 Task: Customize the additional information of the meeting "Feedback Session" to "Location for in-person meeting".
Action: Mouse moved to (781, 446)
Screenshot: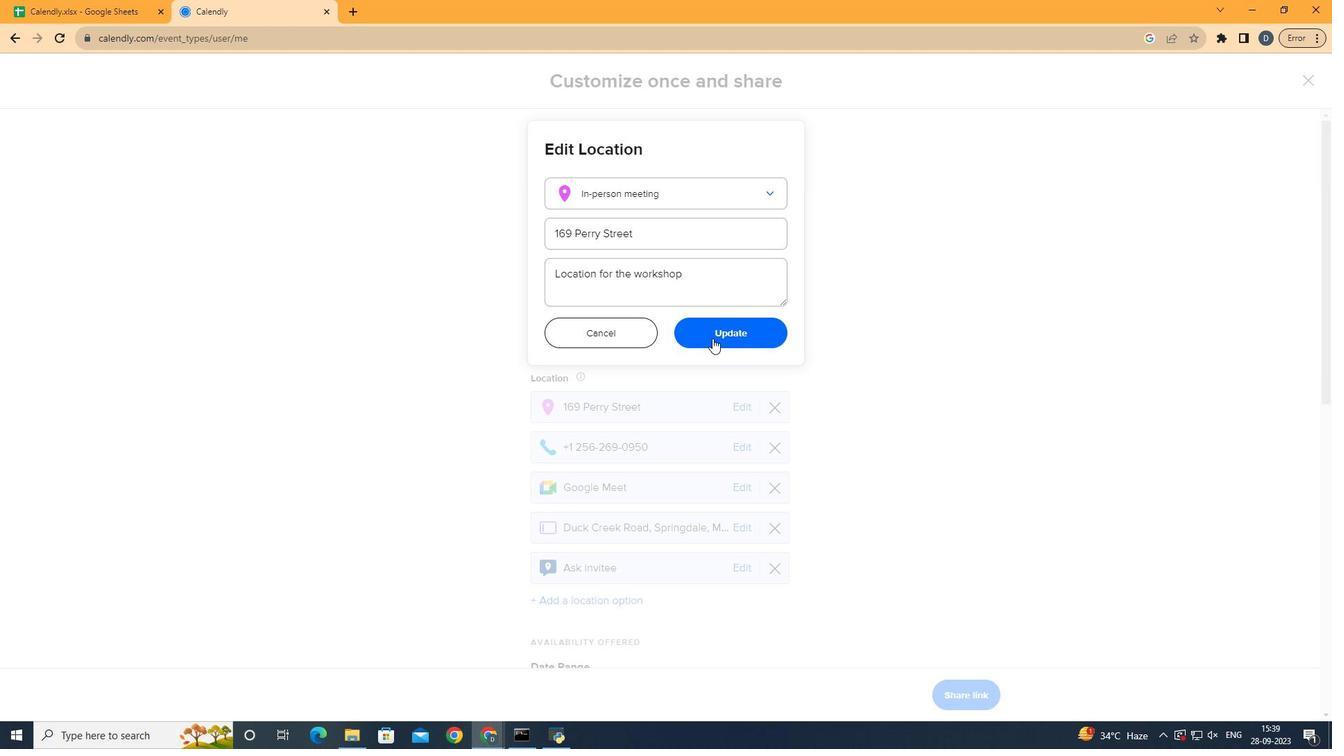 
Action: Mouse pressed left at (781, 446)
Screenshot: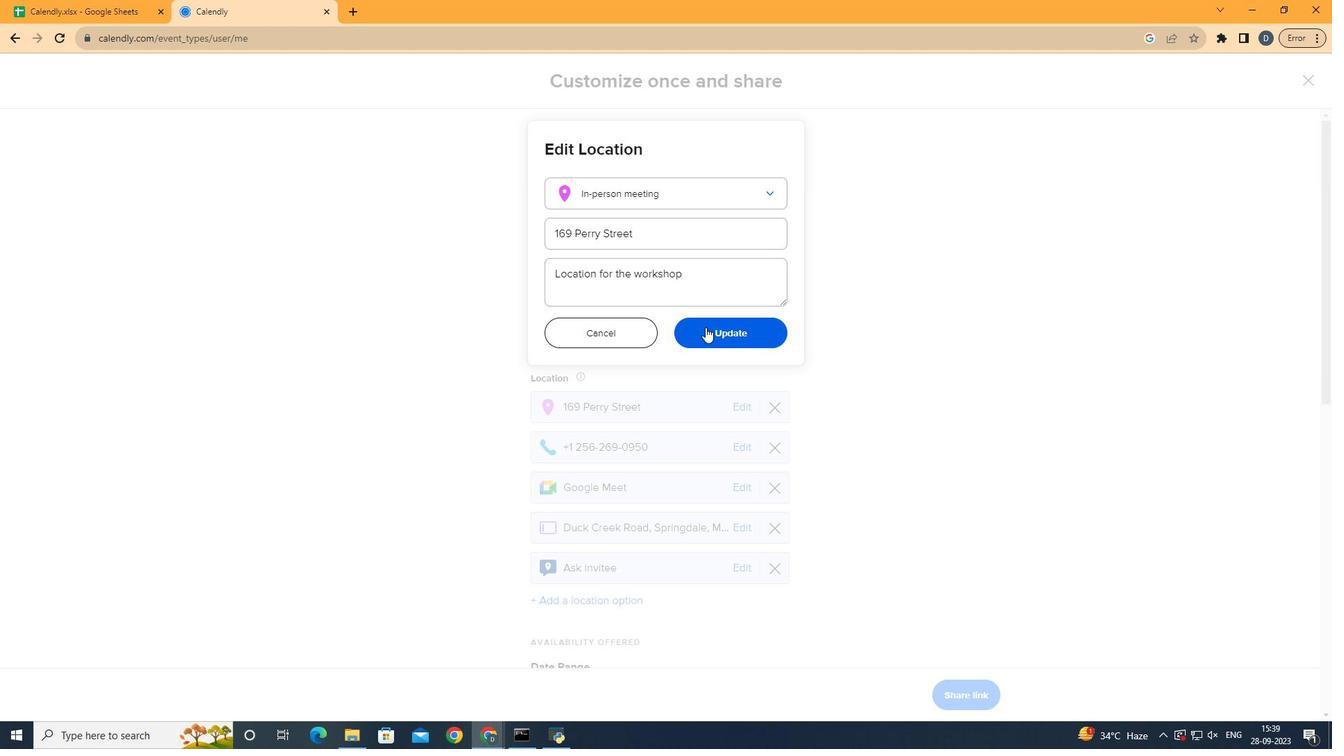 
Action: Mouse moved to (749, 317)
Screenshot: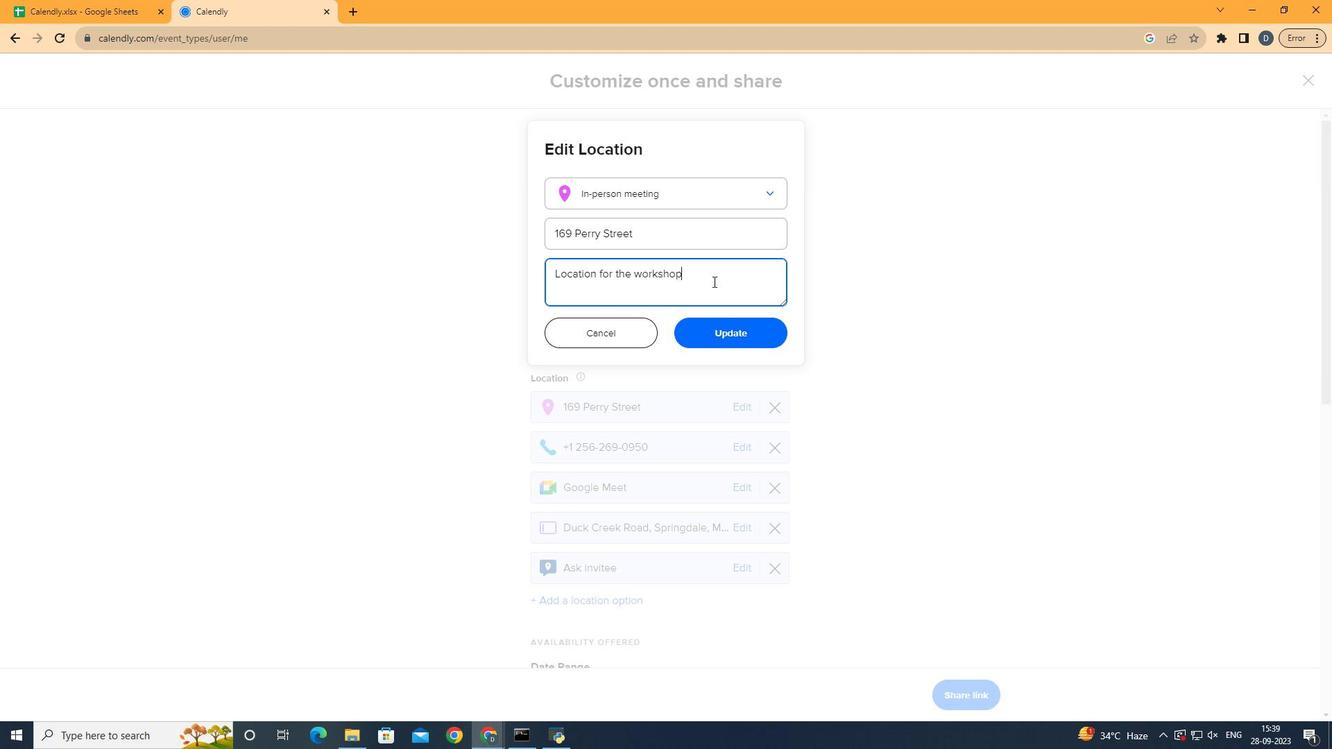 
Action: Mouse pressed left at (749, 317)
Screenshot: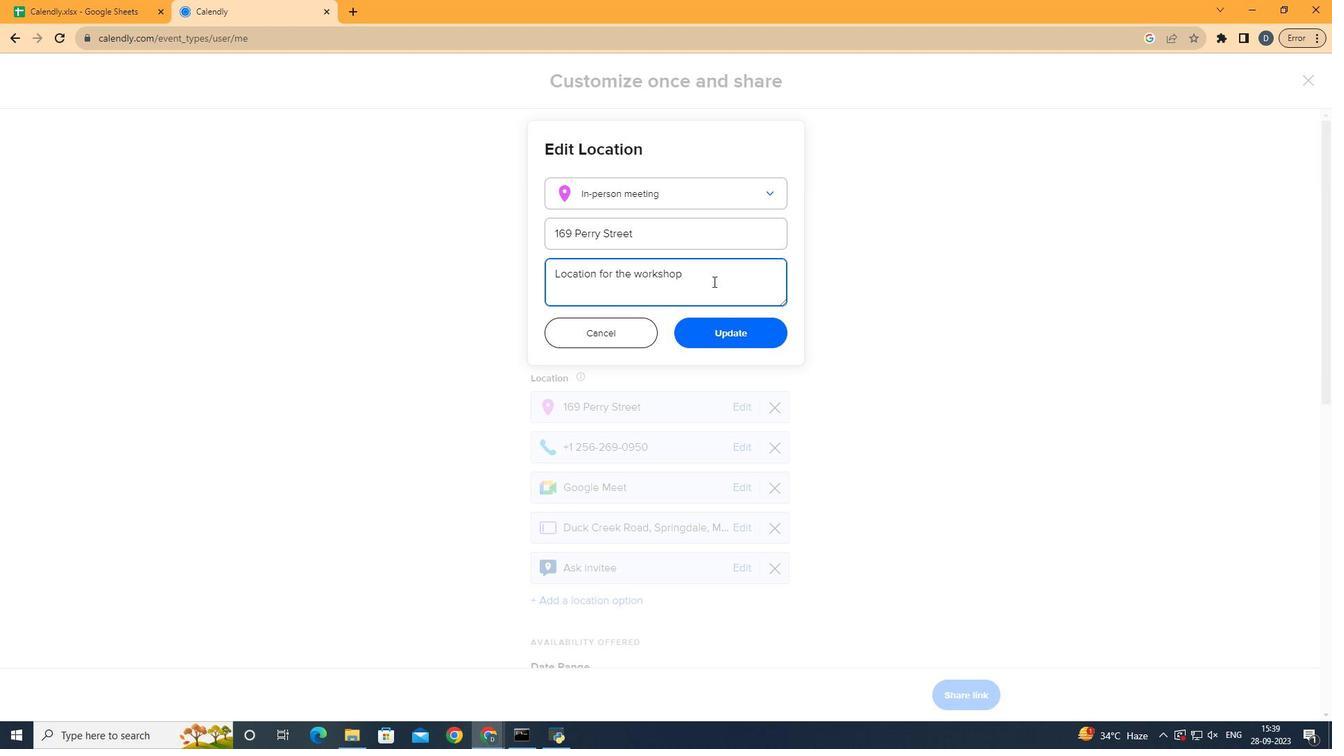 
Action: Key pressed <Key.backspace><Key.backspace><Key.backspace><Key.backspace><Key.backspace><Key.backspace><Key.backspace><Key.backspace><Key.backspace><Key.backspace><Key.backspace><Key.backspace><Key.backspace><Key.backspace><Key.backspace><Key.backspace><Key.backspace><Key.backspace><Key.backspace><Key.backspace><Key.backspace><Key.backspace><Key.backspace><Key.backspace><Key.backspace><Key.shift><Key.shift>Location<Key.space>for<Key.space>in0<Key.backspace>-person<Key.space>meeting
Screenshot: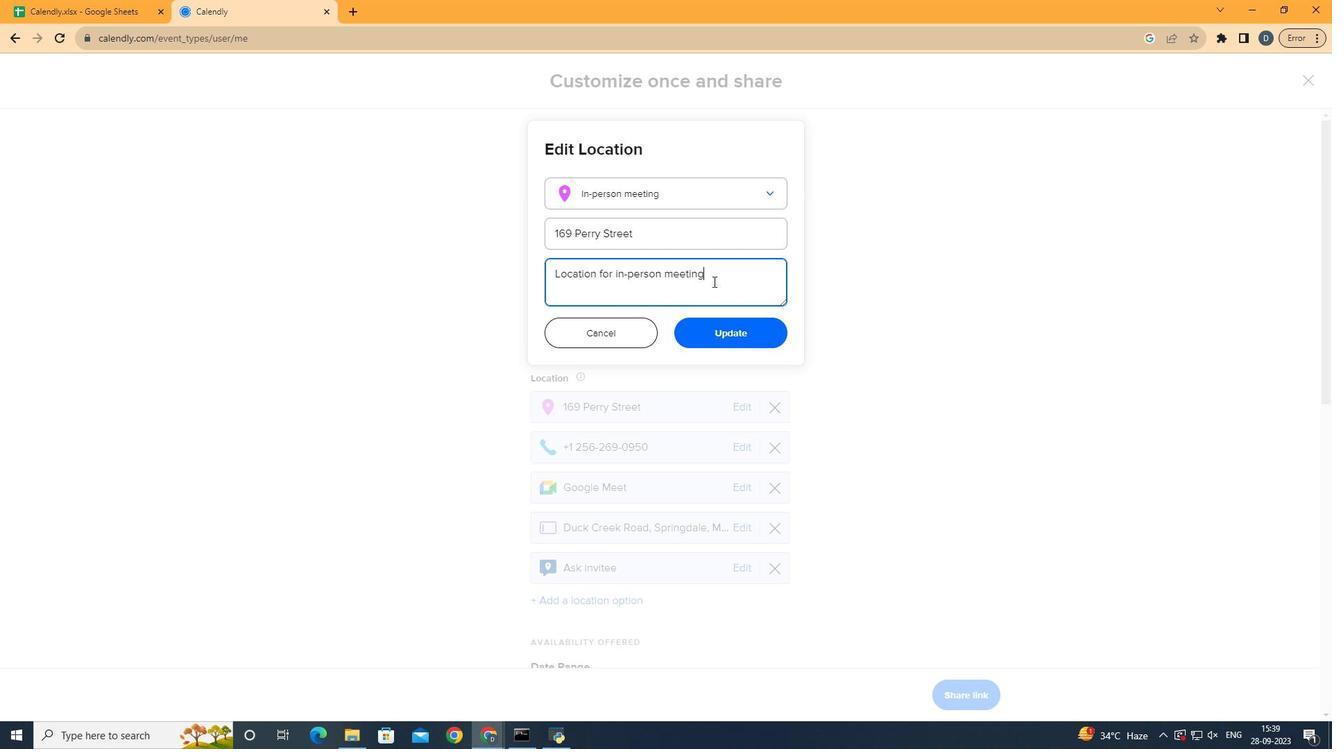 
Action: Mouse moved to (777, 374)
Screenshot: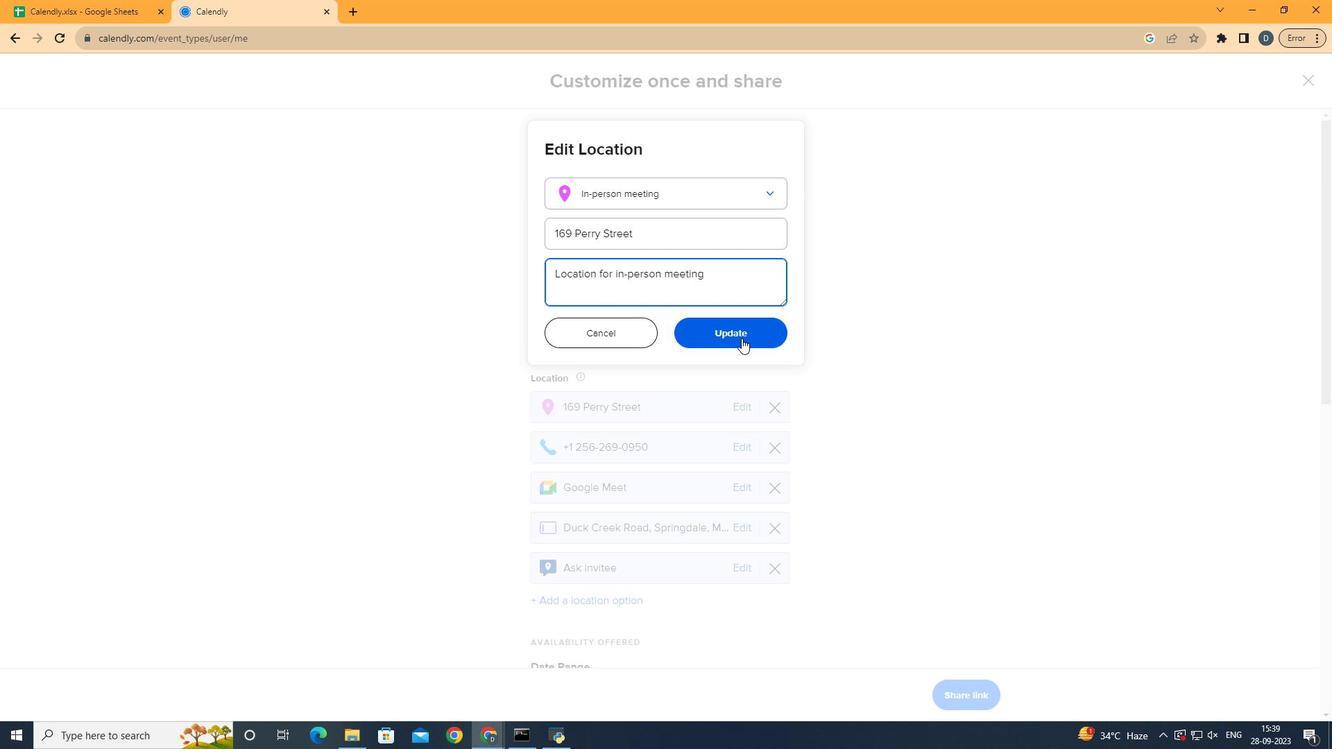 
Action: Mouse pressed left at (777, 374)
Screenshot: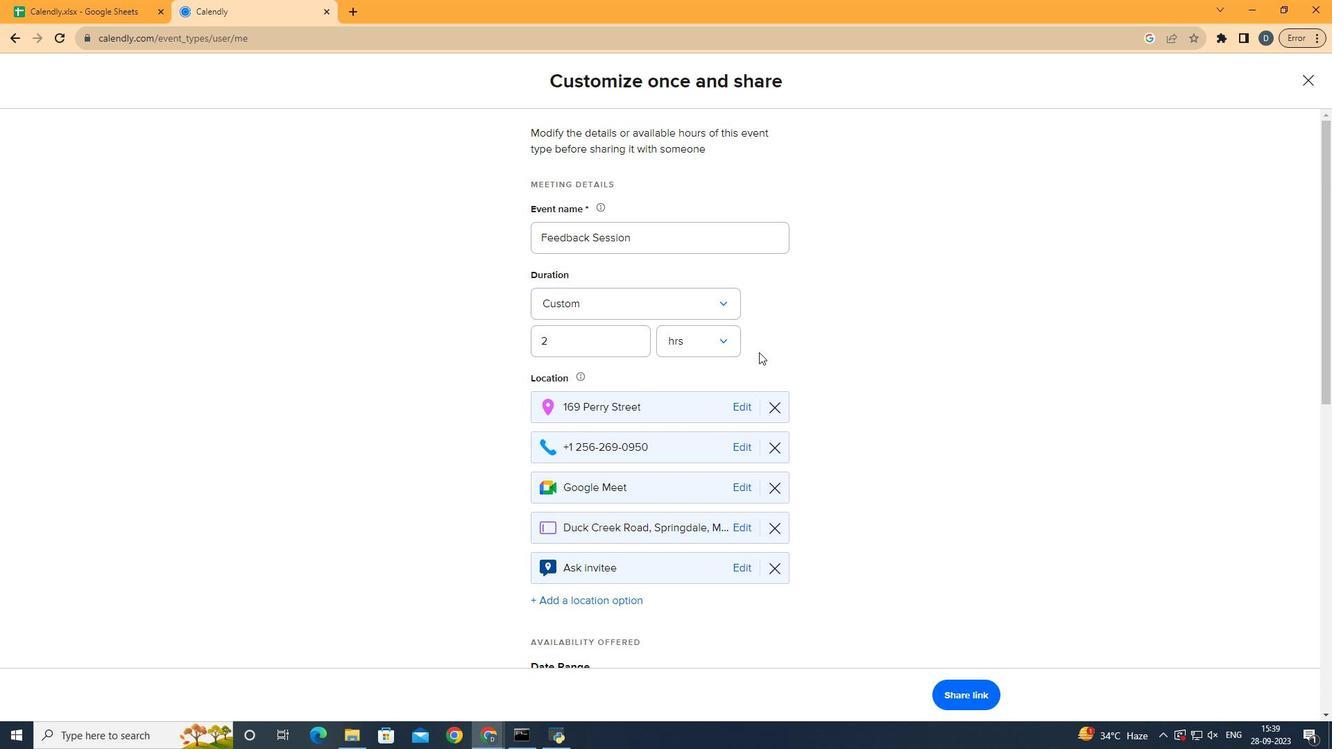
Action: Mouse moved to (974, 445)
Screenshot: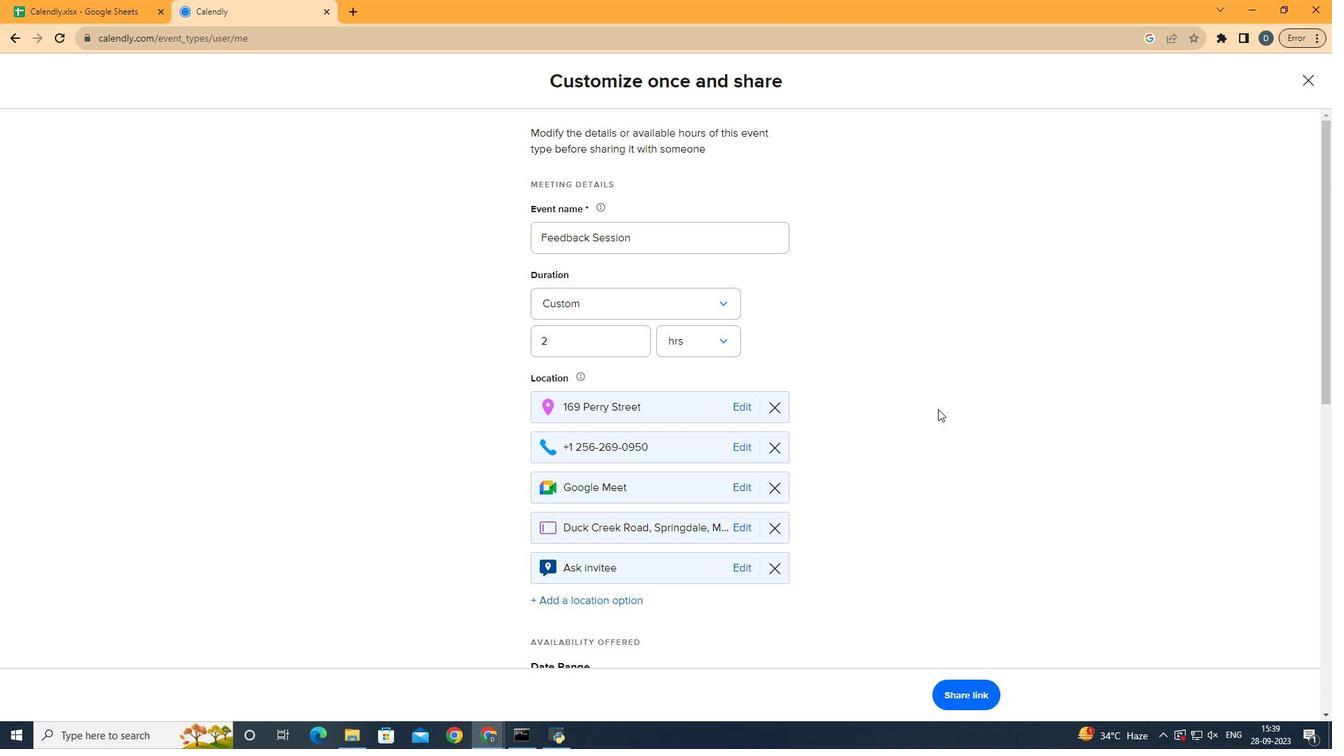 
